 Task: Add an event with the title Lunch and Learn: Effective Time and Priority Management Techniques, date '2023/11/18', time 7:00 AM to 9:00 AMand add a description: The Lunch Break Mindfulness Session will begin with a brief introduction to mindfulness and its benefits. Participants will learn about the practice of being fully present in the moment, cultivating awareness, and reducing stress. The facilitator will create a safe and supportive environment, ensuring that participants feel comfortable throughout the session.Select event color  Basil . Add location for the event as: 789 Park Retiro, Madrid, Spain, logged in from the account softage.5@softage.netand send the event invitation to softage.10@softage.net and softage.3@softage.net. Set a reminder for the event Doesn't repeat
Action: Mouse moved to (56, 119)
Screenshot: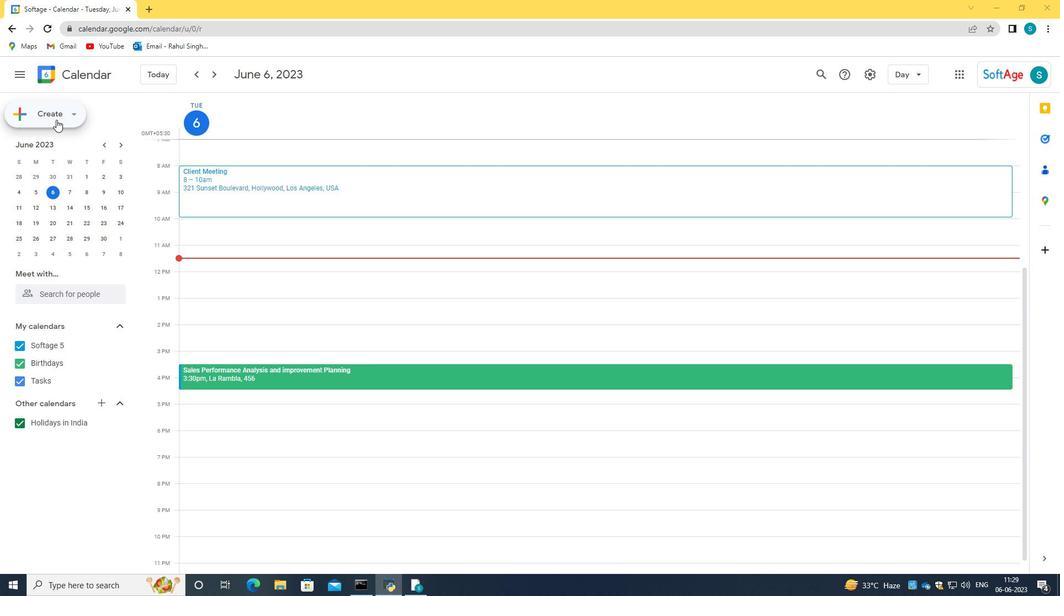 
Action: Mouse pressed left at (56, 119)
Screenshot: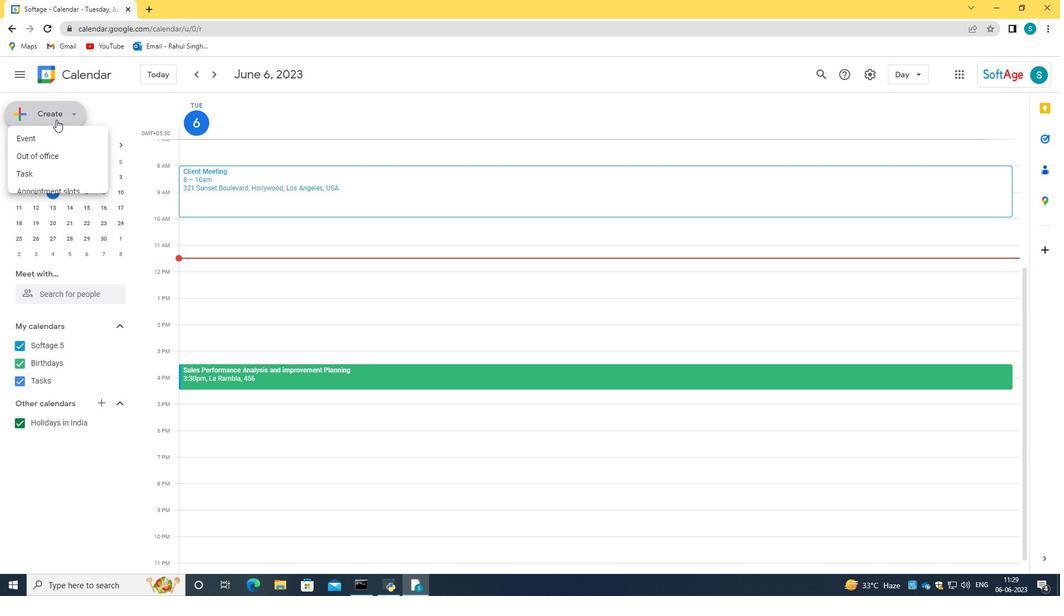 
Action: Mouse moved to (50, 152)
Screenshot: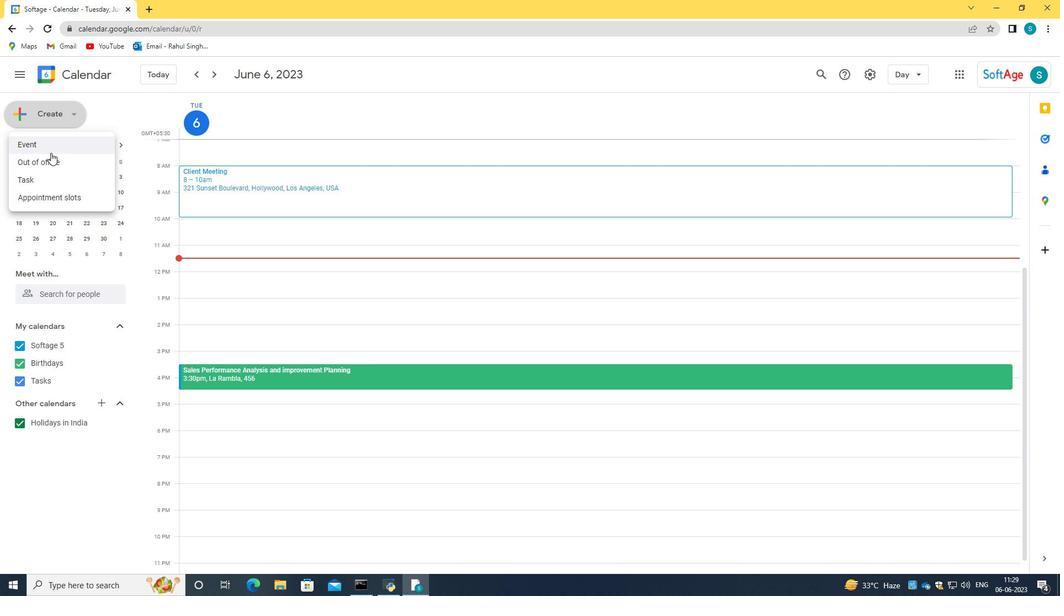 
Action: Mouse pressed left at (50, 152)
Screenshot: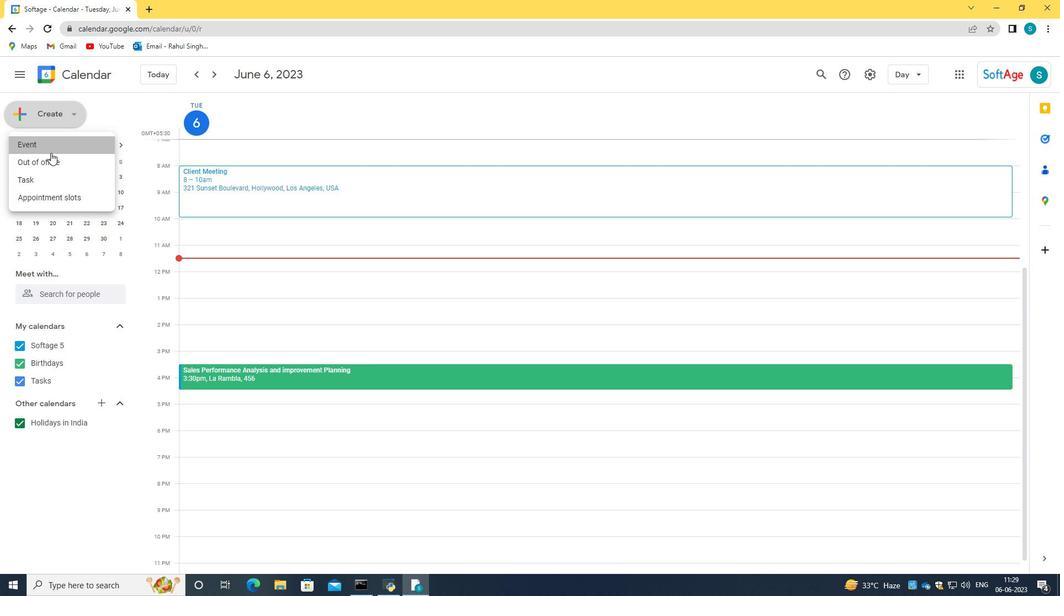 
Action: Mouse moved to (618, 438)
Screenshot: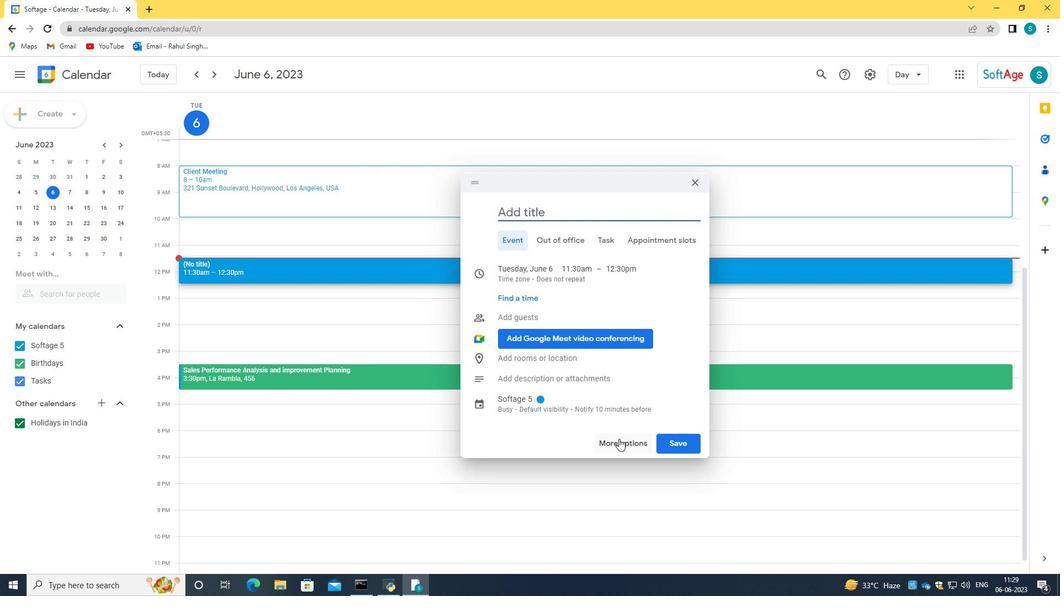 
Action: Mouse pressed left at (618, 438)
Screenshot: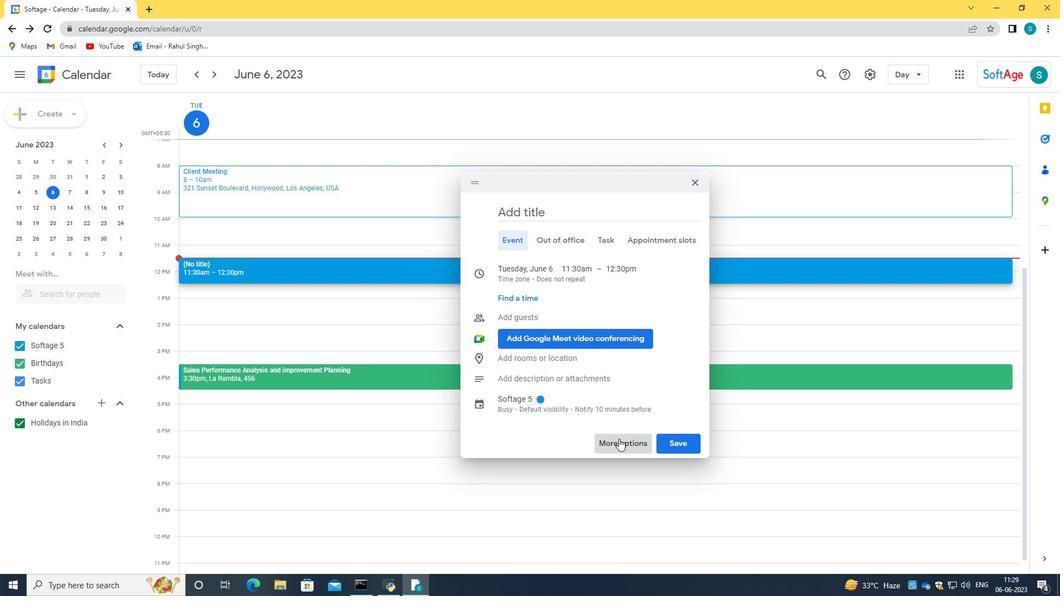 
Action: Mouse moved to (126, 87)
Screenshot: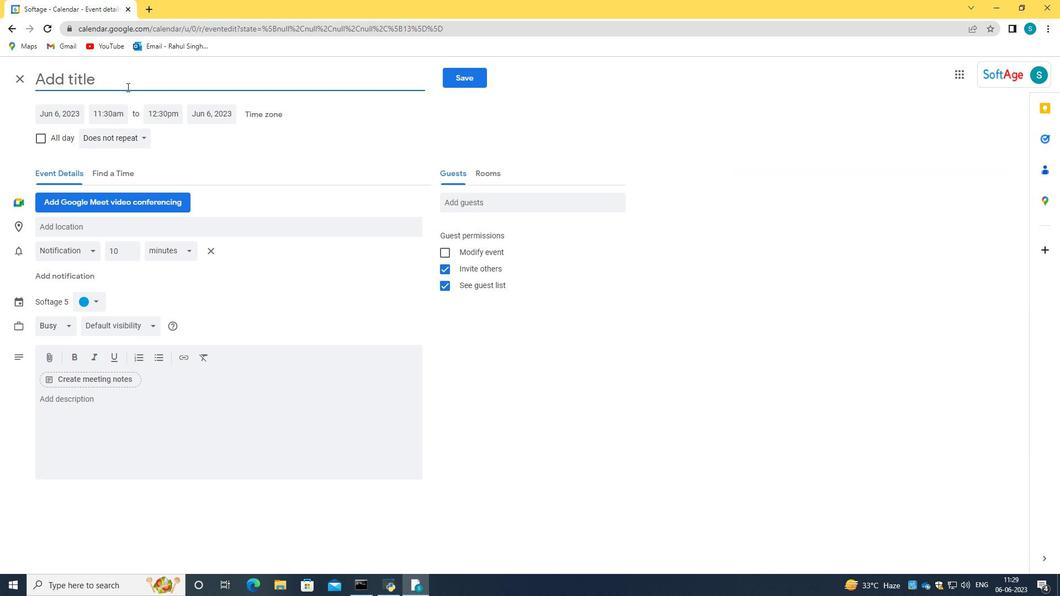 
Action: Mouse pressed left at (126, 87)
Screenshot: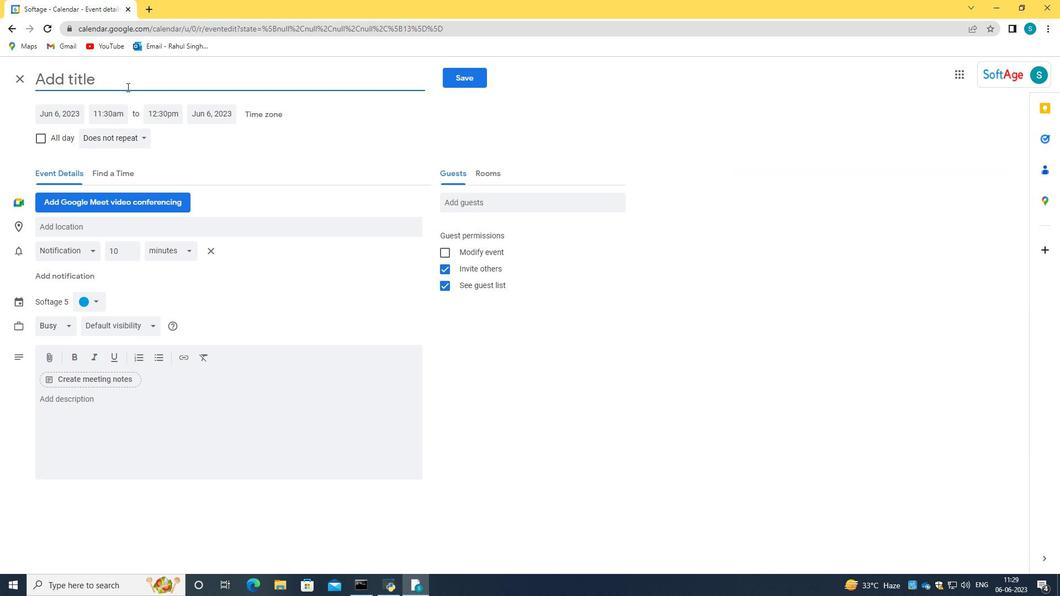 
Action: Key pressed <Key.caps_lock>L<Key.caps_lock>unch<Key.space>and<Key.space><Key.caps_lock>L<Key.caps_lock>earn<Key.shift_r>:<Key.space><Key.caps_lock>E<Key.caps_lock>ffective<Key.space><Key.caps_lock>T<Key.caps_lock>ime<Key.space>and<Key.space><Key.caps_lock>P<Key.caps_lock>riorty<Key.space><Key.caps_lock>M<Key.caps_lock>a<Key.backspace><Key.backspace><Key.backspace><Key.backspace><Key.backspace><Key.backspace><Key.backspace><Key.backspace>iority<Key.space><Key.caps_lock>M<Key.caps_lock>anagement<Key.space><Key.caps_lock>T<Key.caps_lock>echniques<Key.space>
Screenshot: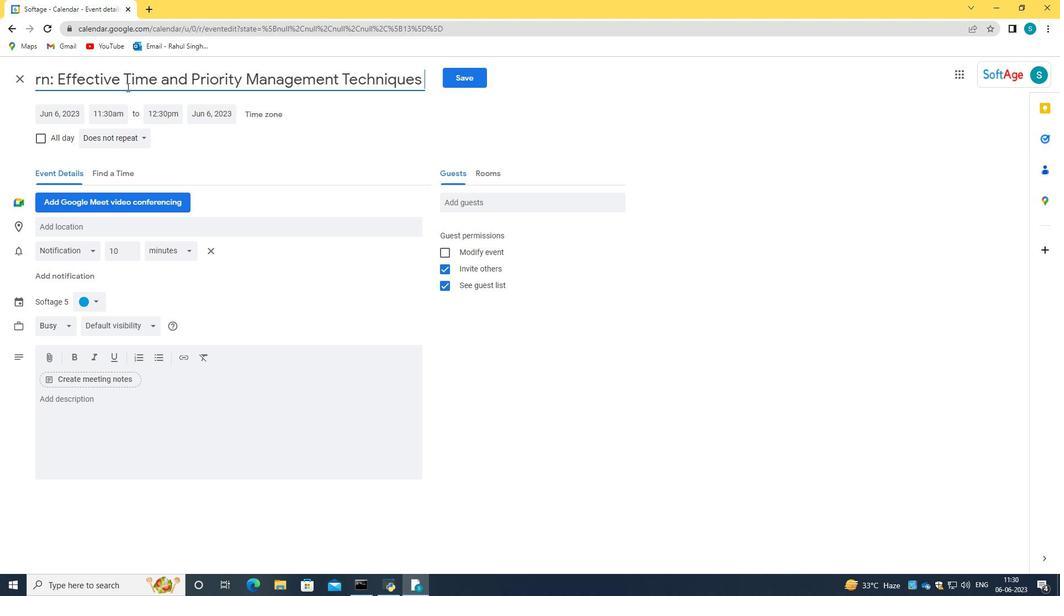 
Action: Mouse moved to (57, 118)
Screenshot: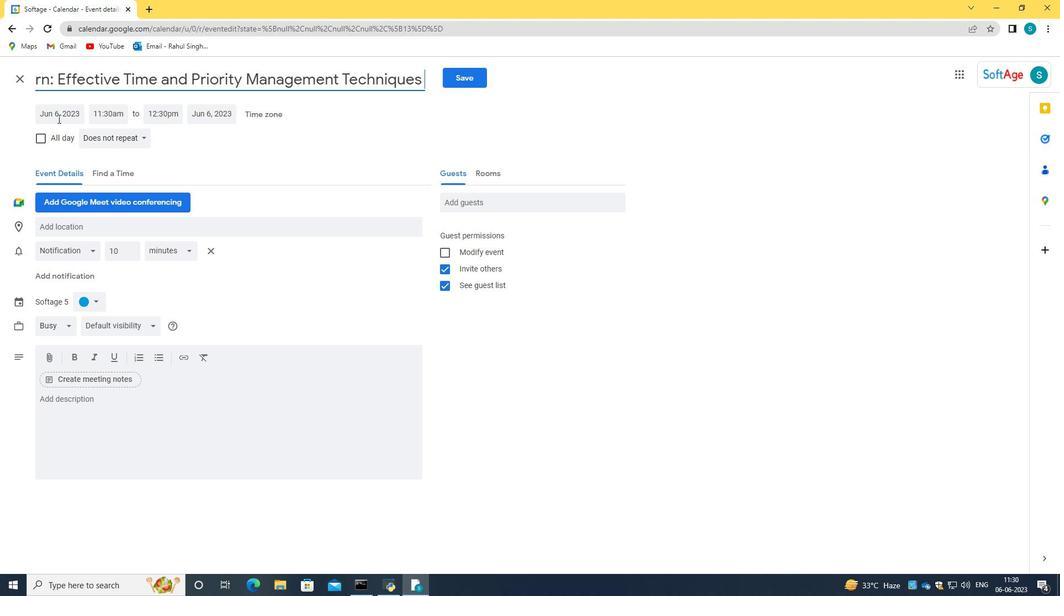 
Action: Mouse pressed left at (57, 118)
Screenshot: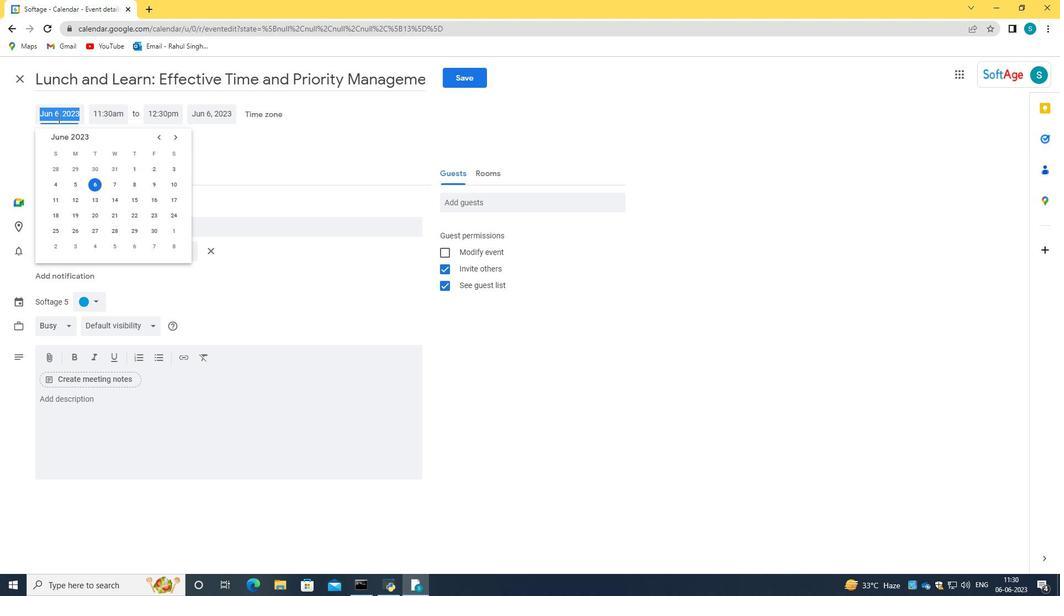 
Action: Key pressed 2023/11/18<Key.tab>07<Key.shift_r>:00<Key.space>am<Key.tab>09<Key.shift_r>:00<Key.space>am<Key.tab>
Screenshot: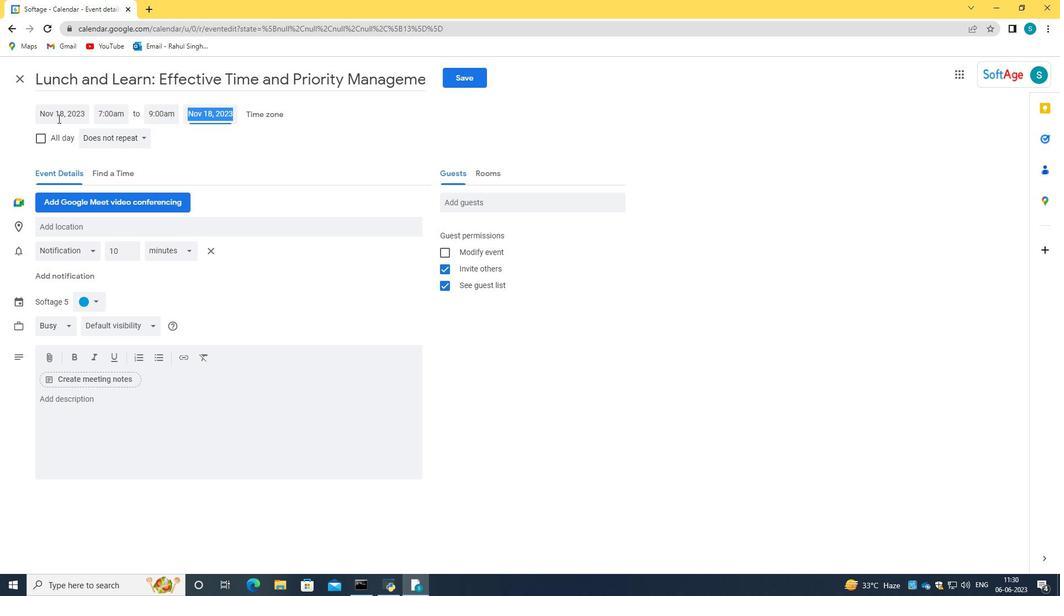 
Action: Mouse moved to (145, 425)
Screenshot: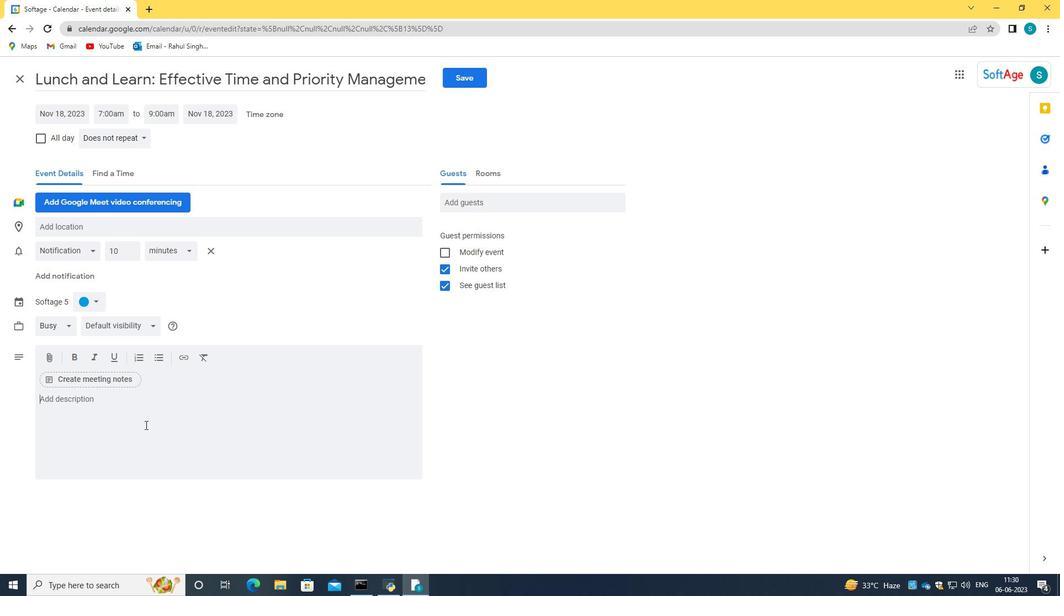 
Action: Mouse pressed left at (145, 425)
Screenshot: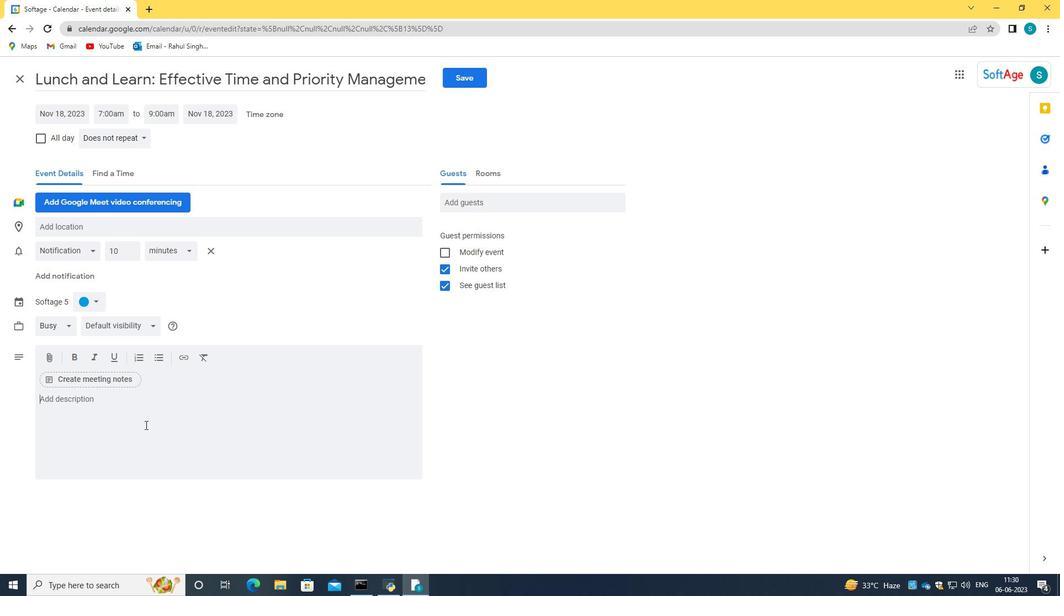
Action: Key pressed <Key.caps_lock>T<Key.caps_lock>he<Key.space><Key.caps_lock>L<Key.caps_lock>unch<Key.space><Key.caps_lock>B<Key.caps_lock>reak<Key.space><Key.caps_lock>M<Key.caps_lock>indfulness<Key.space><Key.caps_lock>S<Key.caps_lock>ession<Key.space>will<Key.space>begin<Key.space>with<Key.space>a<Key.space>brief<Key.space>introduction<Key.space><Key.space>to<Key.space>mid=<Key.backspace><Key.backspace>ndfulness<Key.space>and<Key.space>its<Key.space>benefits.<Key.space><Key.caps_lock>P<Key.caps_lock>articipants<Key.space>will<Key.space>learn<Key.space>about<Key.space>the<Key.space>practice<Key.space>of<Key.space>being<Key.space>fully<Key.space>present<Key.space>in<Key.space>the<Key.space>moment.<Key.space><Key.caps_lock><Key.backspace><Key.backspace>,<Key.space>CU<Key.backspace><Key.backspace><Key.caps_lock>cultivating<Key.space>awe<Key.backspace>areness,<Key.space>and<Key.space>reducing<Key.space>stress.<Key.space><Key.caps_lock>T<Key.caps_lock>he<Key.space>facilitator<Key.space>will<Key.space>create<Key.space>a<Key.space>safe<Key.space>and<Key.space>supportive<Key.space>environment,<Key.space>ensuring<Key.space>that<Key.space>participants<Key.space>feel<Key.space>comfortable<Key.space>throuhgou<Key.space><Key.backspace>t<Key.space><Key.backspace><Key.backspace><Key.backspace><Key.backspace><Key.backspace><Key.backspace><Key.backspace>ughot<Key.space>the<Key.space>session.
Screenshot: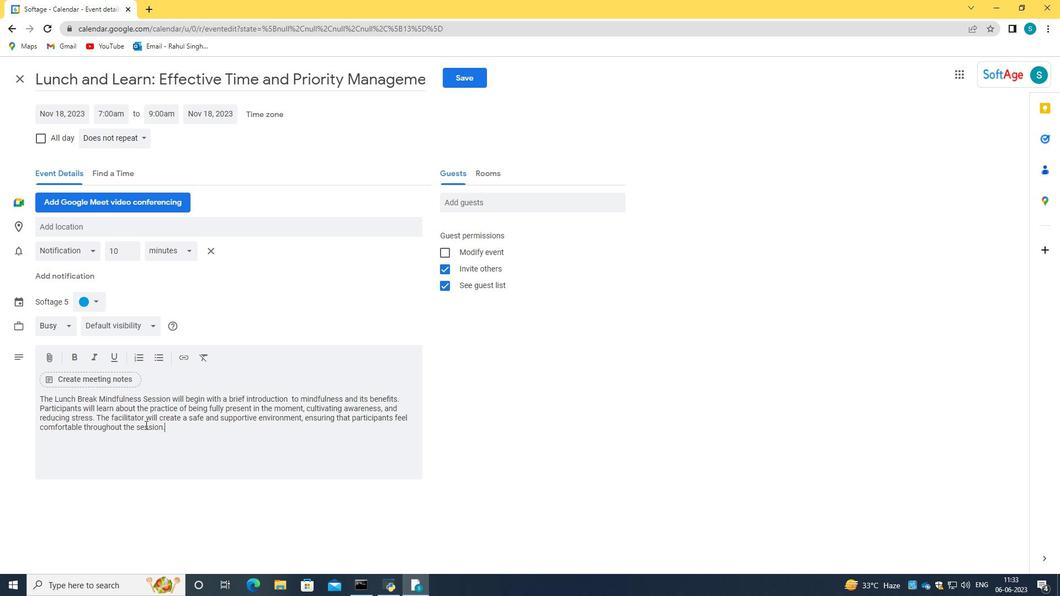 
Action: Mouse moved to (91, 295)
Screenshot: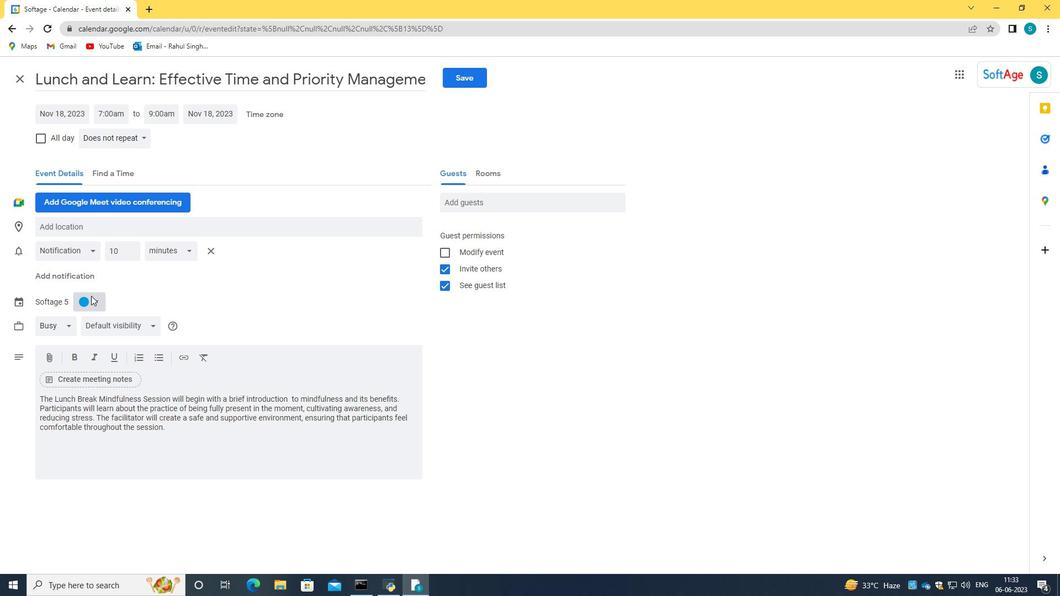 
Action: Mouse pressed left at (91, 295)
Screenshot: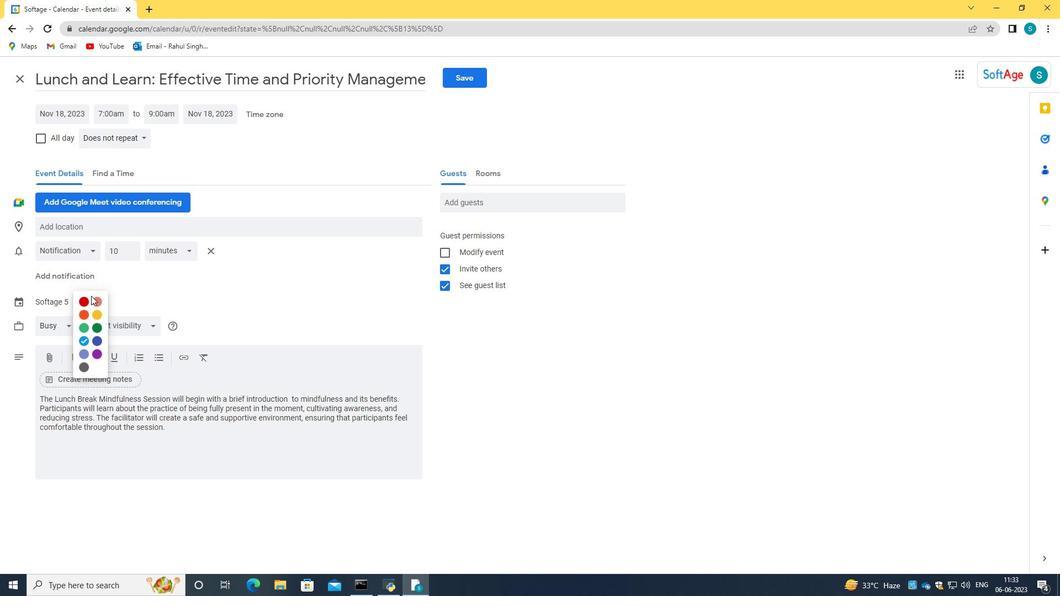
Action: Mouse moved to (98, 326)
Screenshot: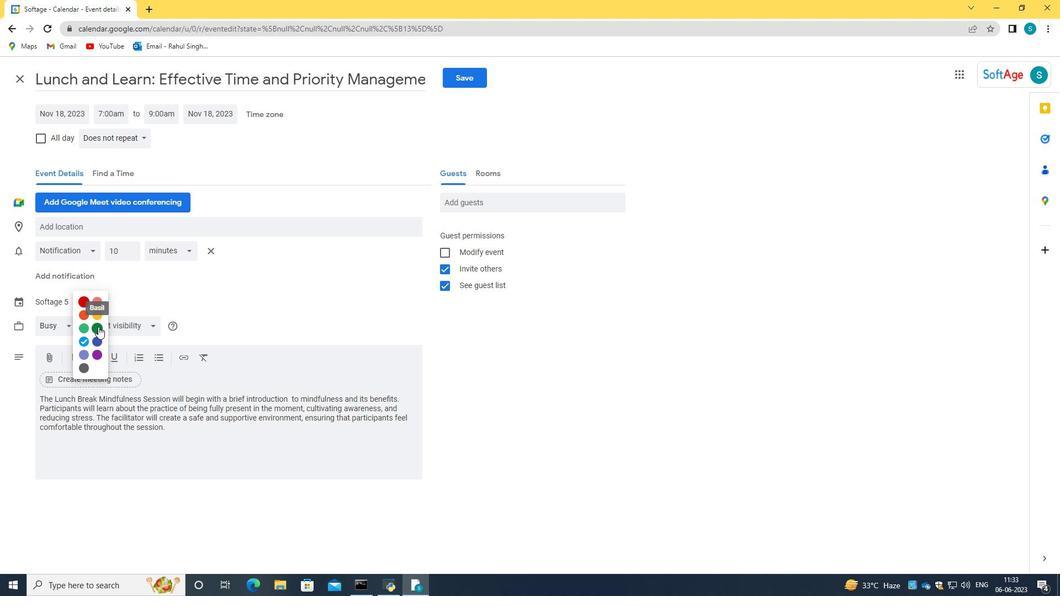 
Action: Mouse pressed left at (98, 326)
Screenshot: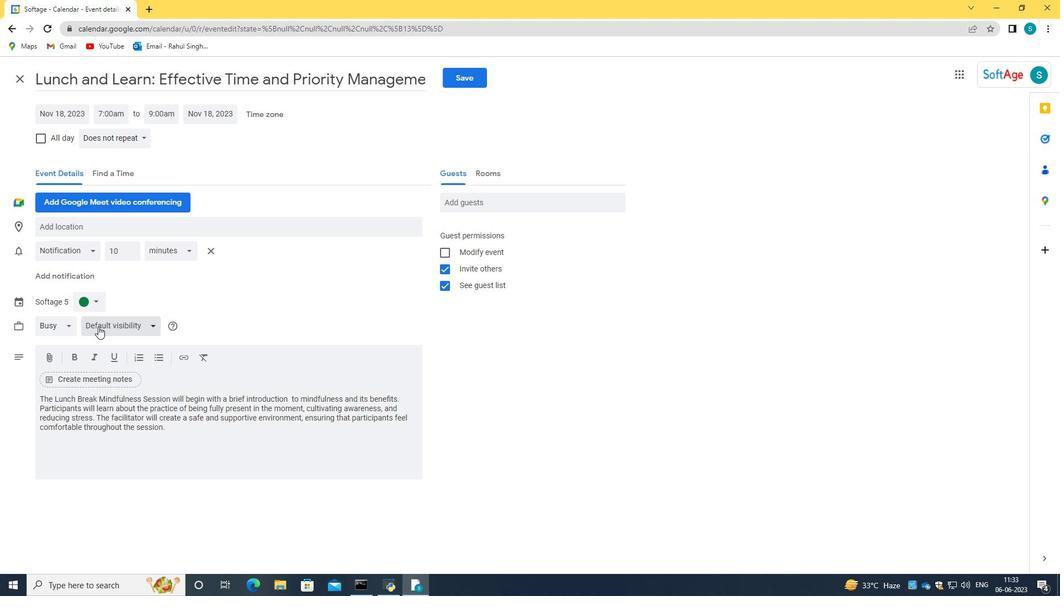 
Action: Mouse moved to (104, 229)
Screenshot: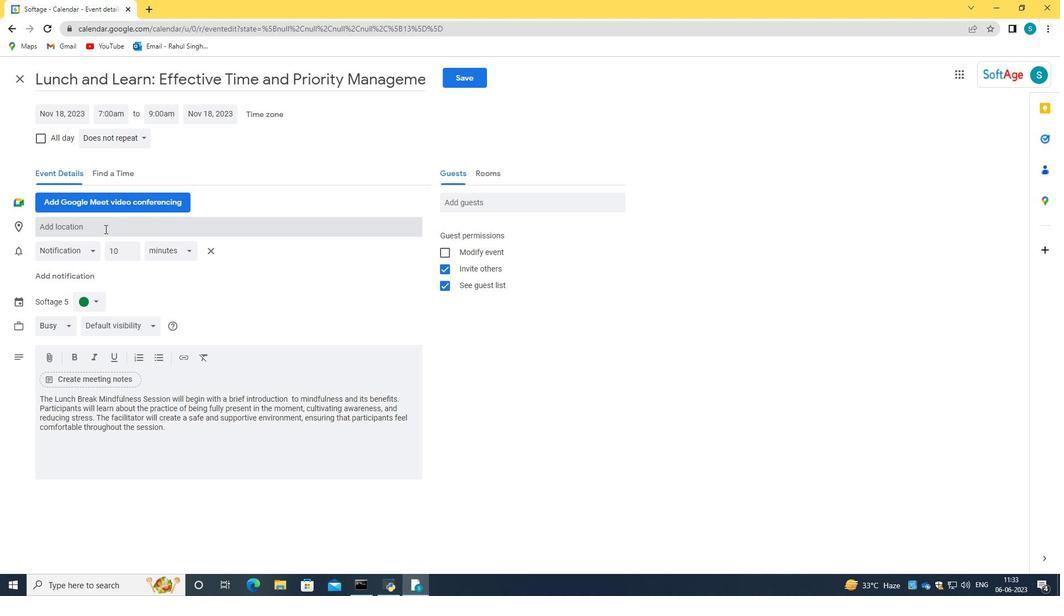 
Action: Mouse pressed left at (104, 229)
Screenshot: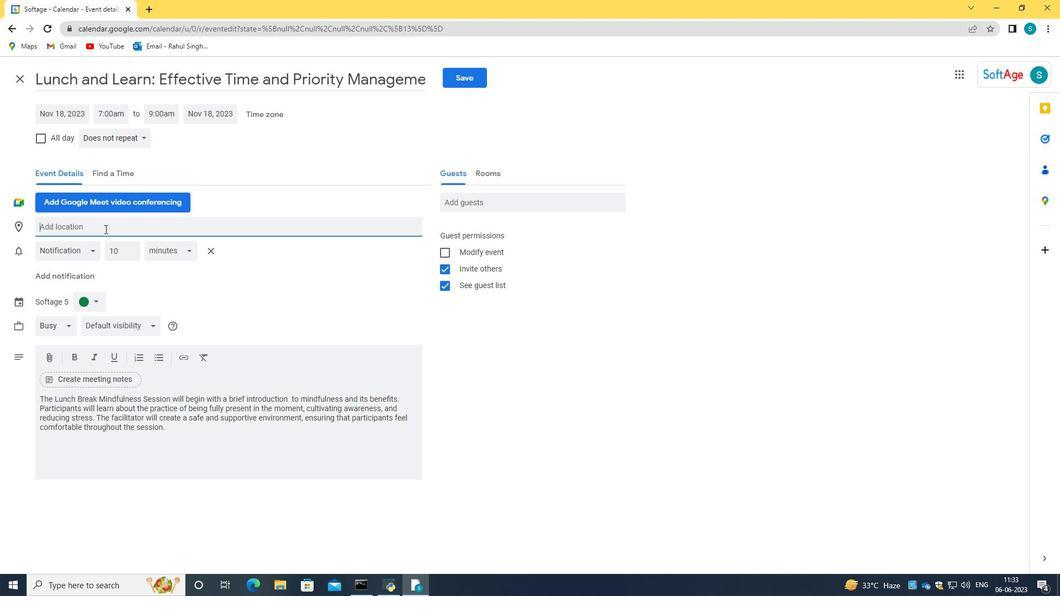 
Action: Key pressed 789<Key.space><Key.caps_lock>P<Key.caps_lock>ark<Key.space><Key.caps_lock>R<Key.caps_lock>etiro,<Key.space><Key.caps_lock>M<Key.caps_lock>adrid,<Key.space><Key.caps_lock>S<Key.caps_lock>pain
Screenshot: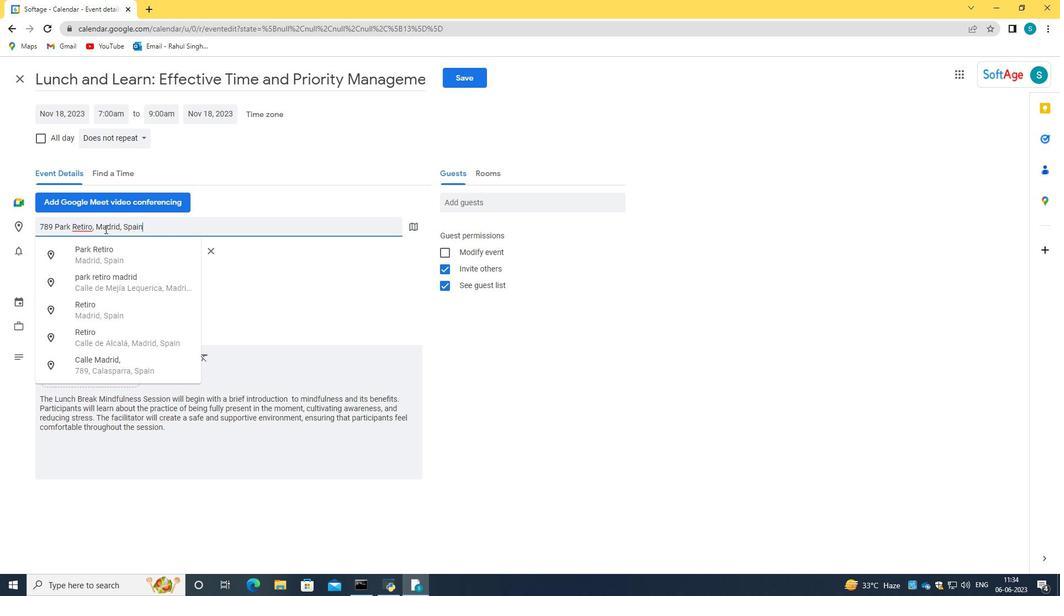
Action: Mouse moved to (179, 229)
Screenshot: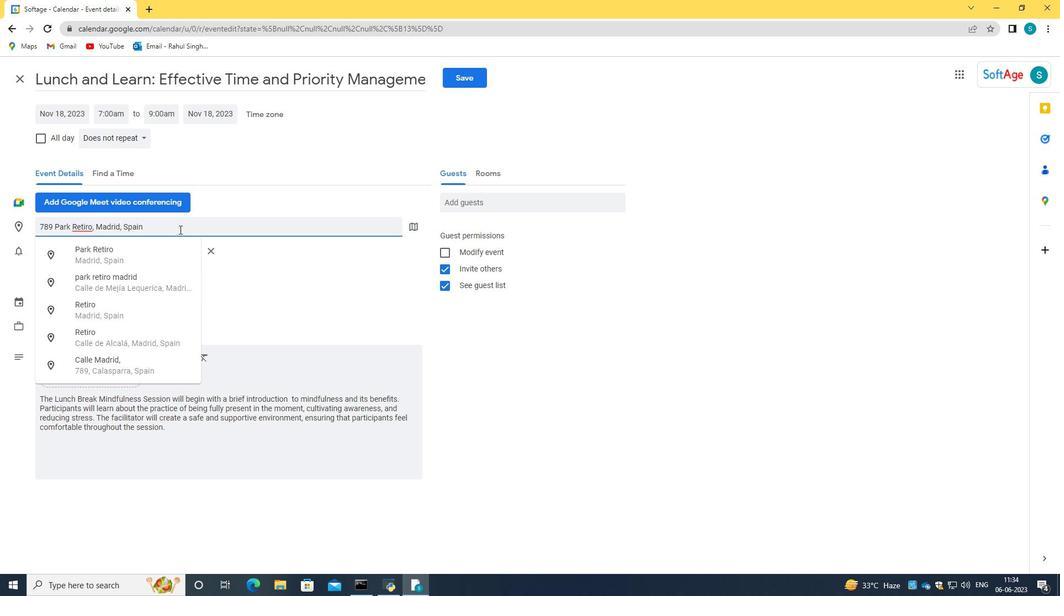 
Action: Key pressed <Key.enter>
Screenshot: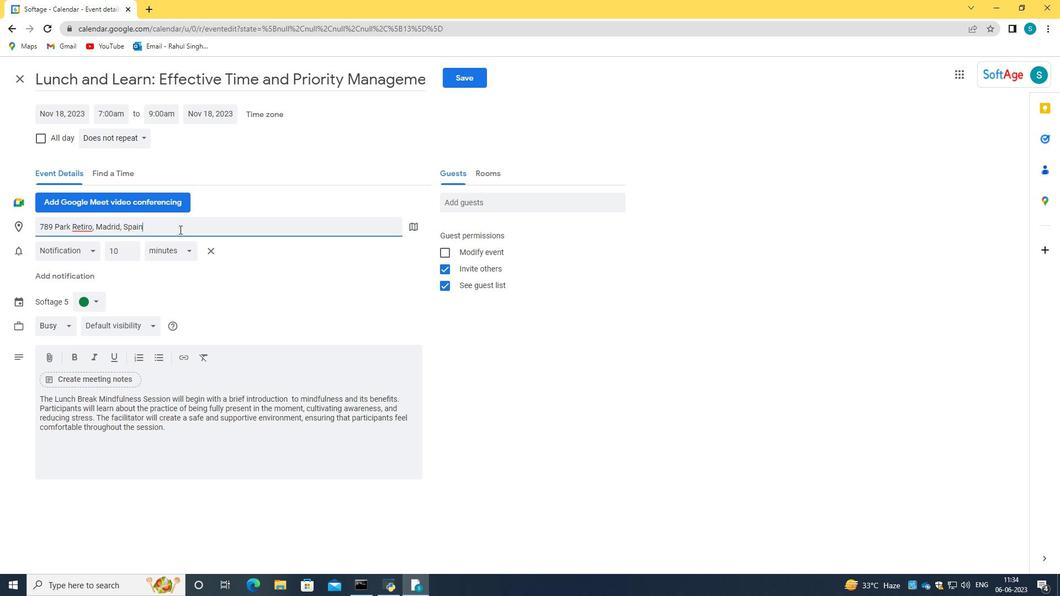 
Action: Mouse moved to (459, 203)
Screenshot: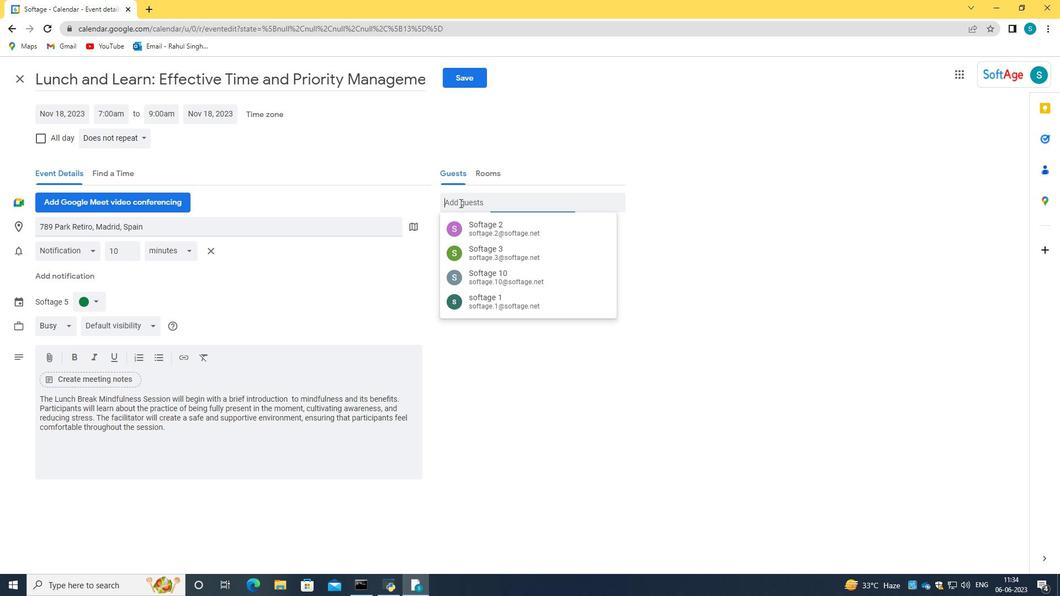 
Action: Mouse pressed left at (459, 203)
Screenshot: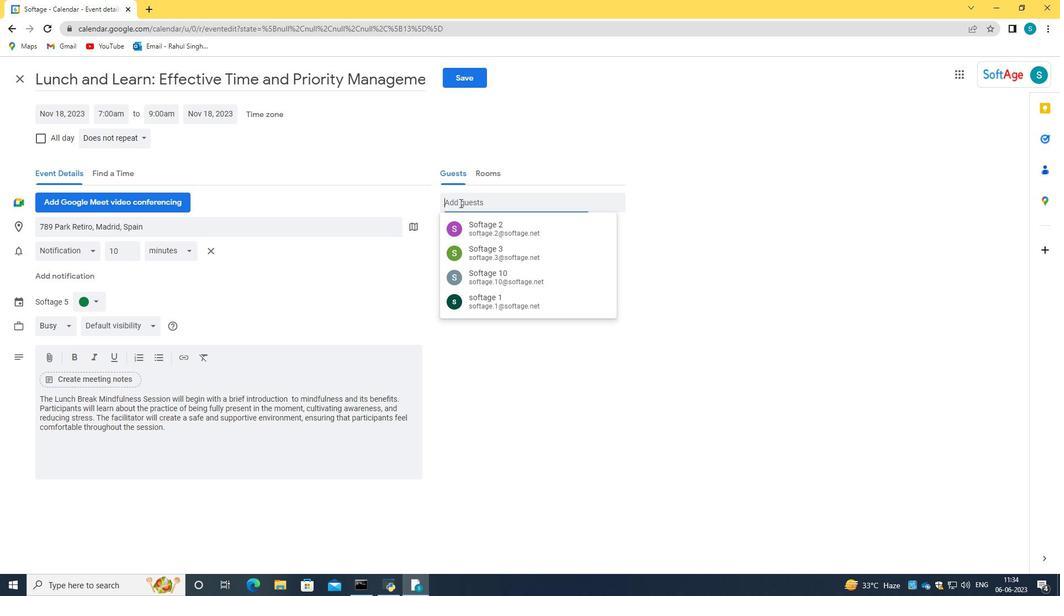 
Action: Mouse moved to (462, 203)
Screenshot: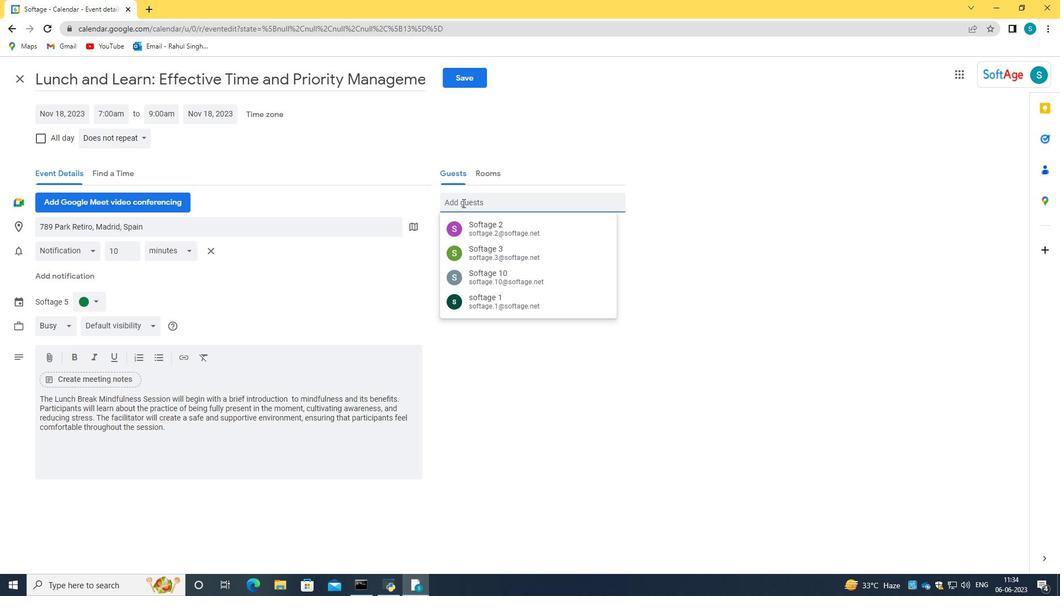 
Action: Key pressed softage.10<Key.shift>@softage/<Key.backspace>.10<Key.backspace><Key.backspace>net<Key.tab>softage.3<Key.shift>@softage.net
Screenshot: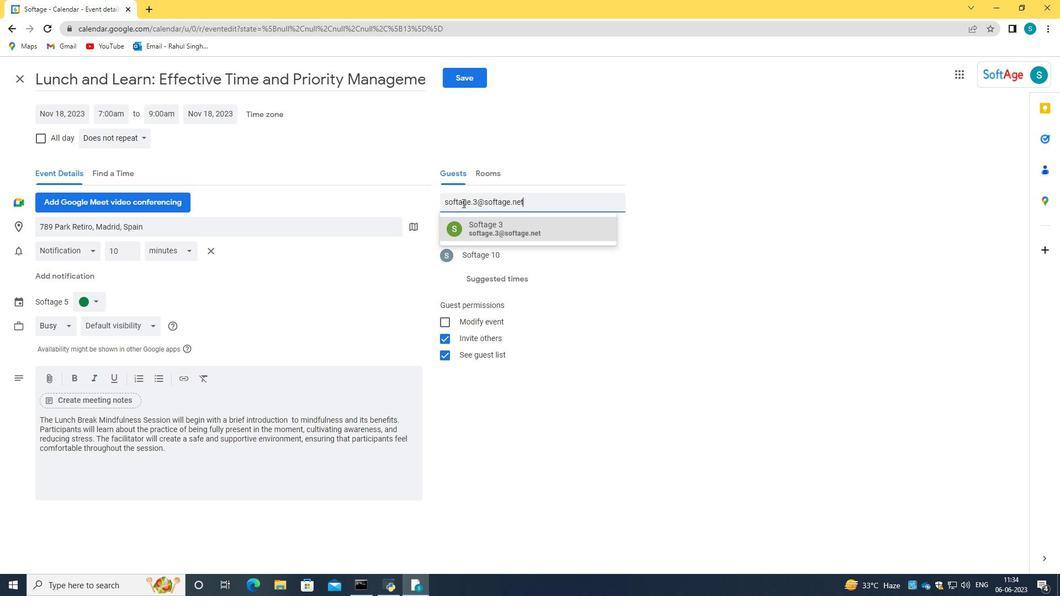 
Action: Mouse moved to (510, 229)
Screenshot: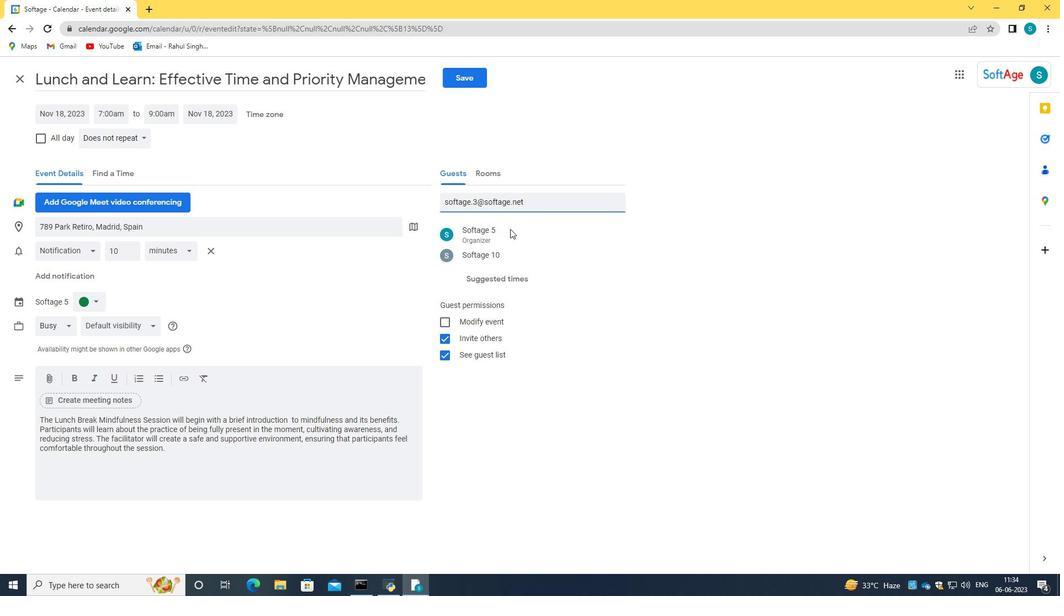 
Action: Mouse pressed left at (510, 229)
Screenshot: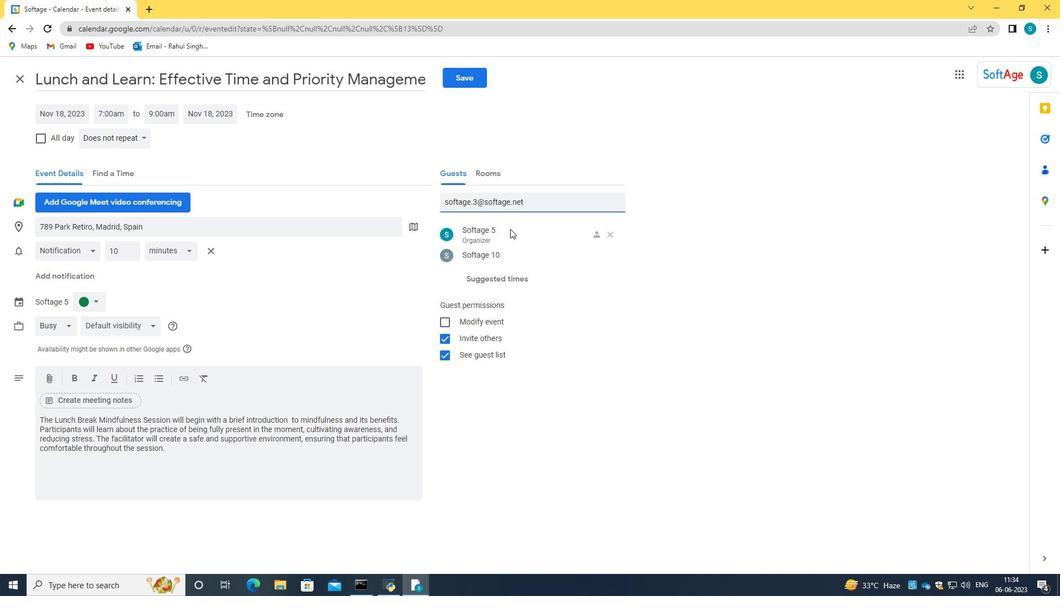 
Action: Mouse moved to (140, 136)
Screenshot: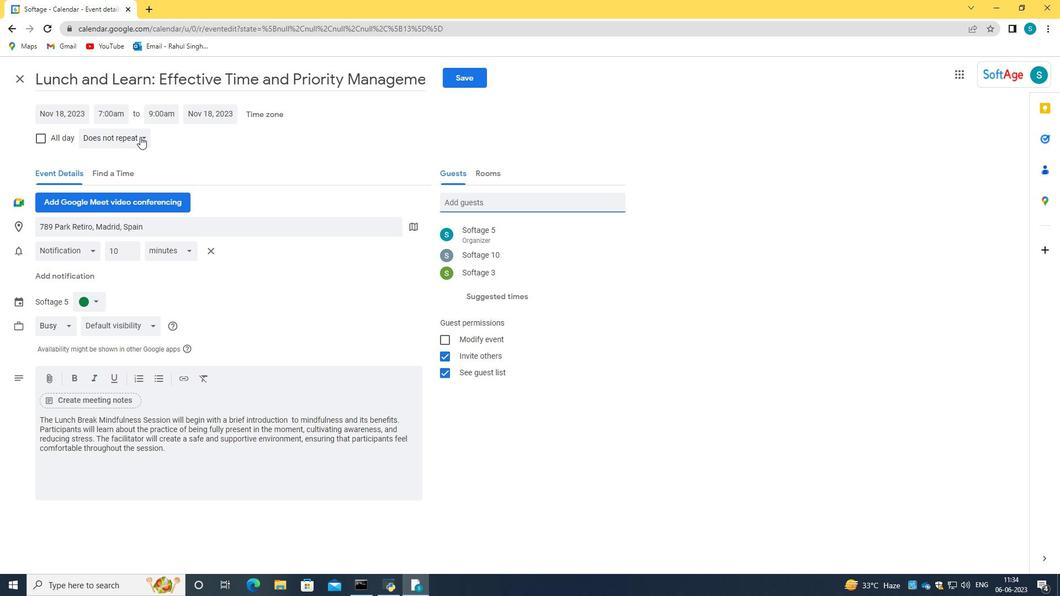 
Action: Mouse pressed left at (140, 136)
Screenshot: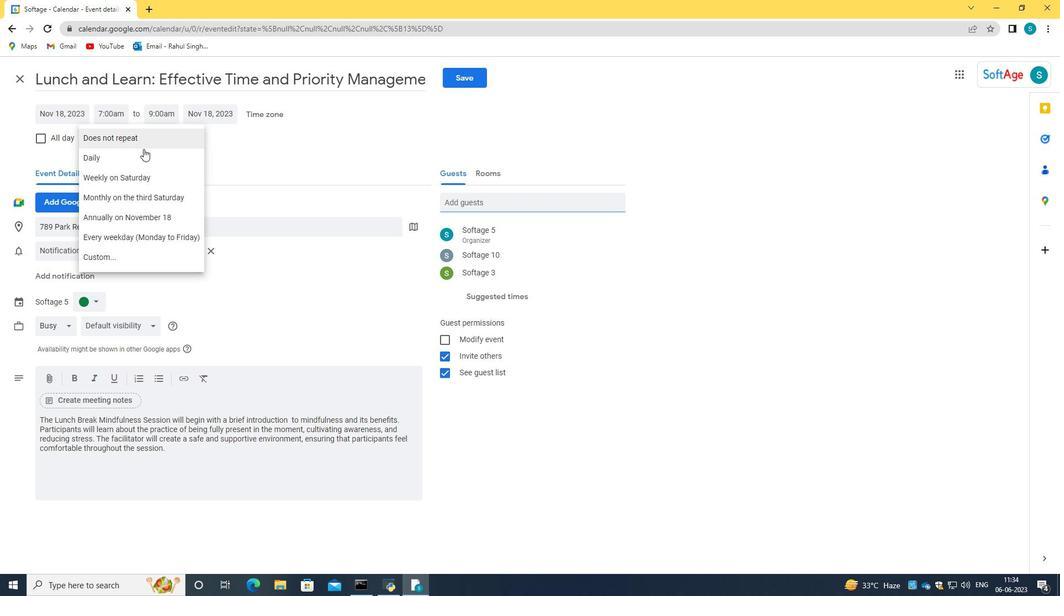 
Action: Mouse moved to (126, 131)
Screenshot: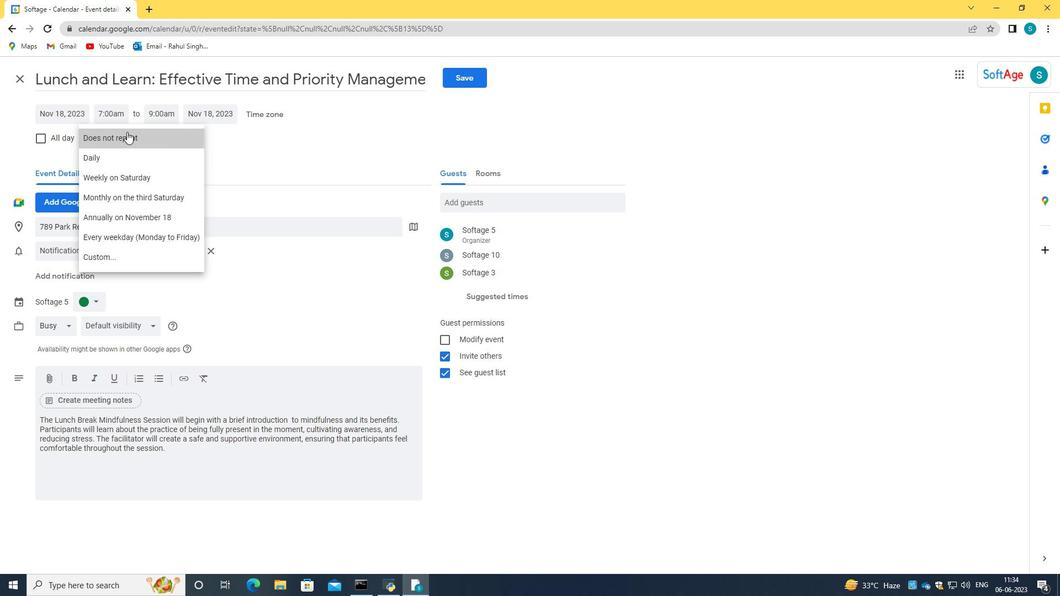 
Action: Mouse pressed left at (126, 131)
Screenshot: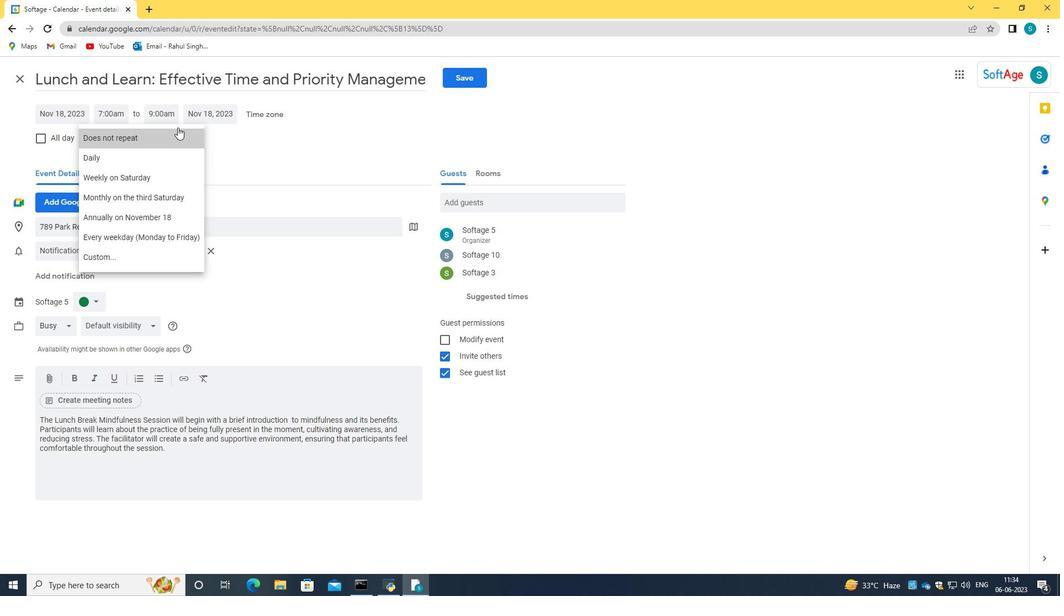 
Action: Mouse moved to (466, 72)
Screenshot: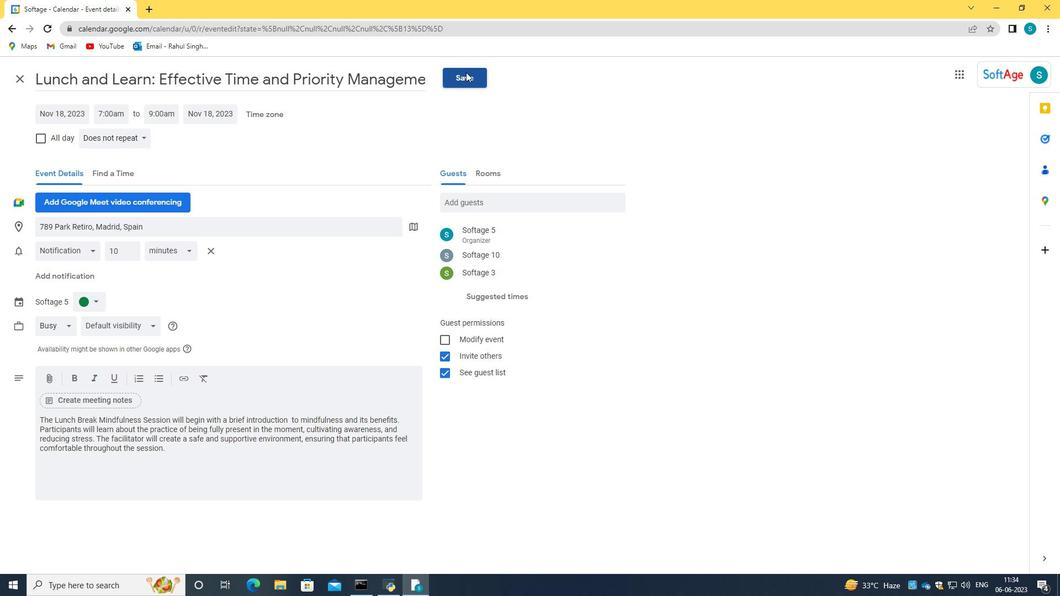 
Action: Mouse pressed left at (466, 72)
Screenshot: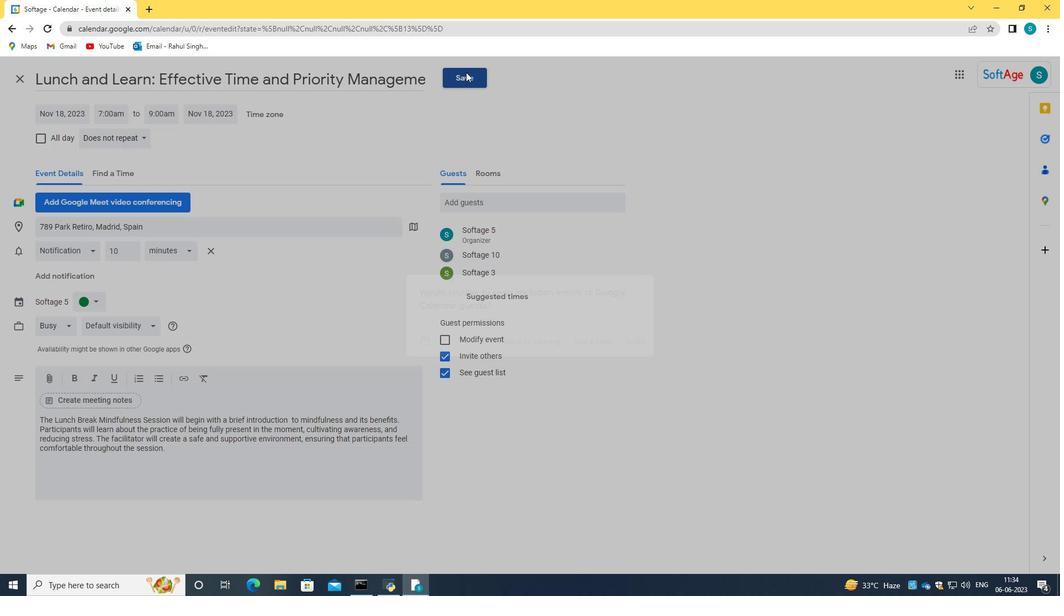 
Action: Mouse moved to (640, 344)
Screenshot: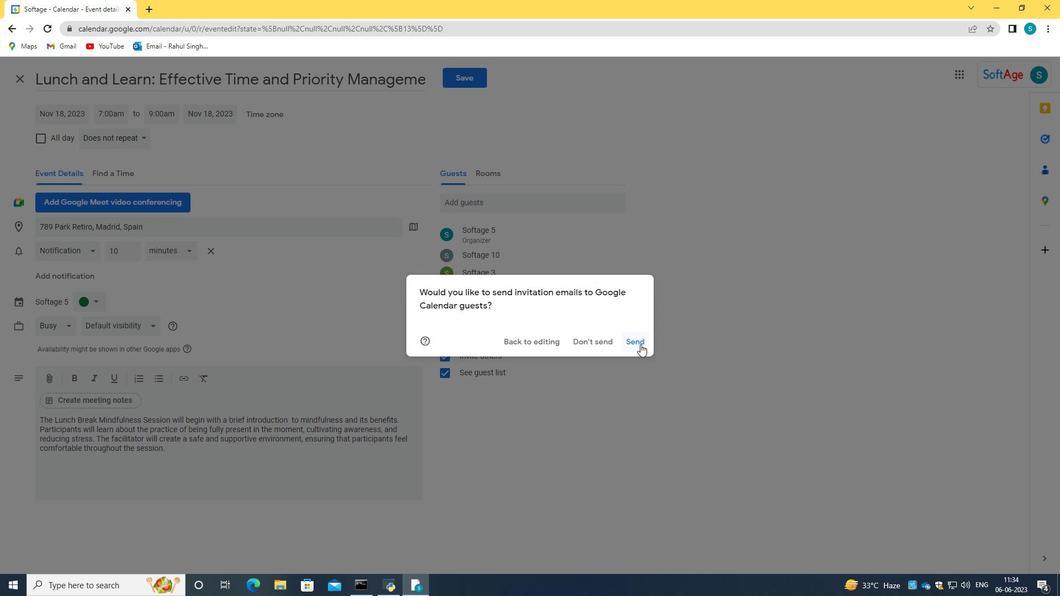 
Action: Mouse pressed left at (640, 344)
Screenshot: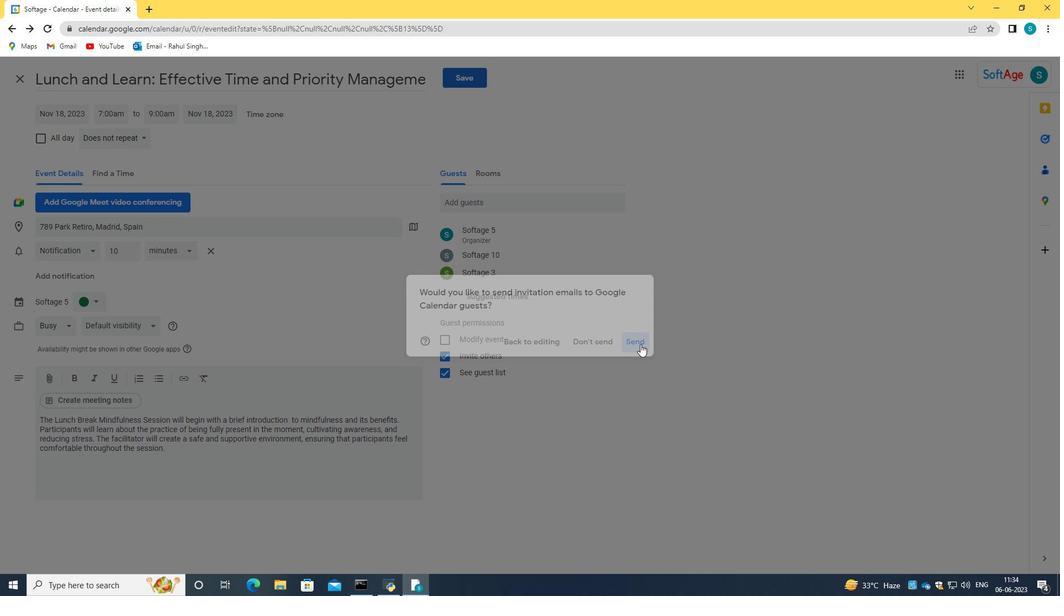 
